 Task: In the sheet Budget Analysis ToolFont size of heading  18 Font style of dataoswald 'Font size of data '9 Alignment of headline & dataAlign center.   Fill color in heading, Red Font color of dataIn the sheet   Rise Sales templetes   book
Action: Mouse moved to (118, 60)
Screenshot: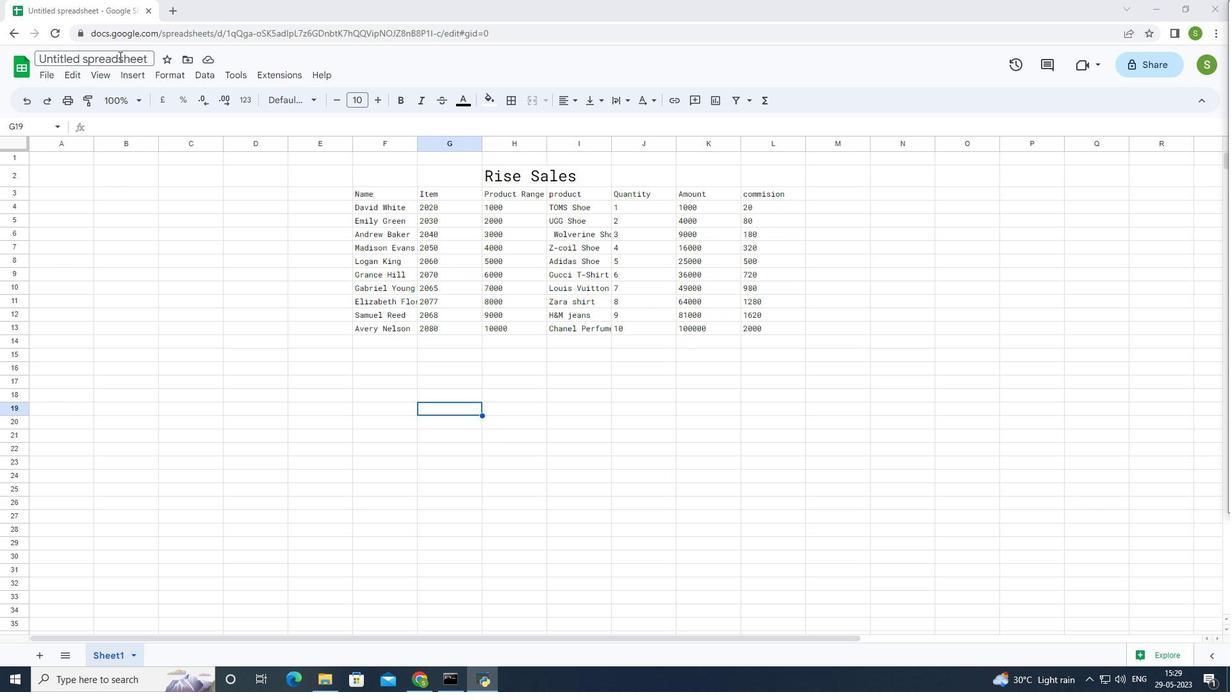 
Action: Mouse pressed left at (118, 60)
Screenshot: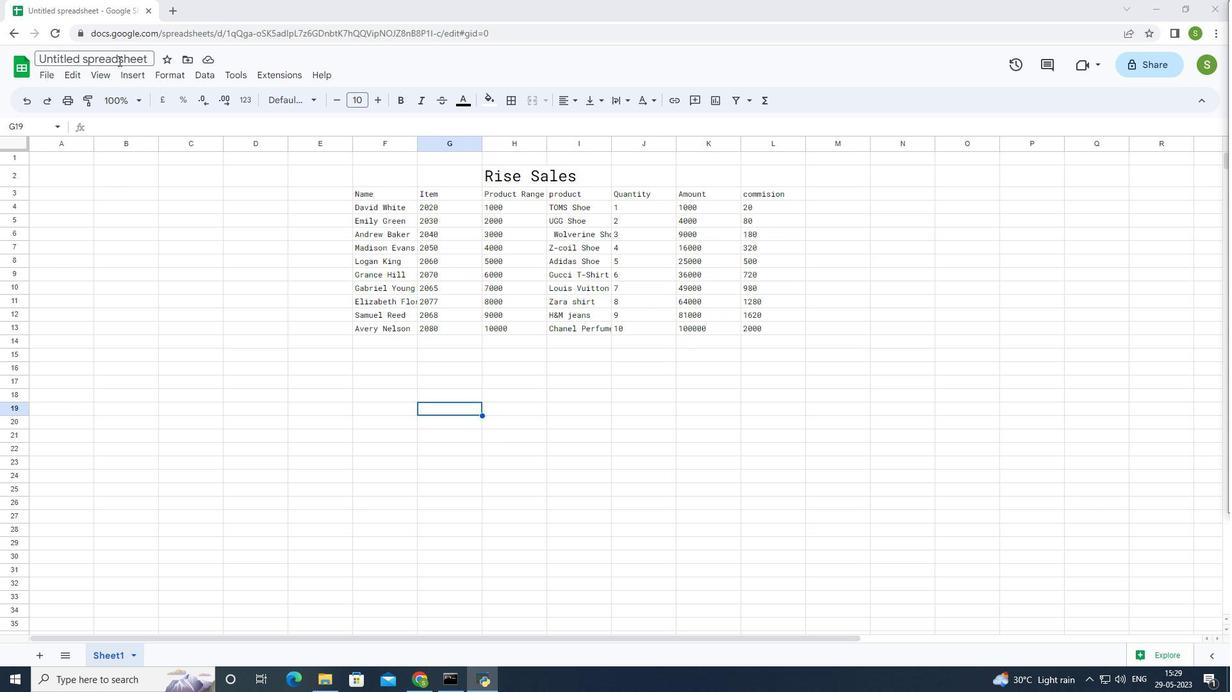 
Action: Mouse moved to (164, 72)
Screenshot: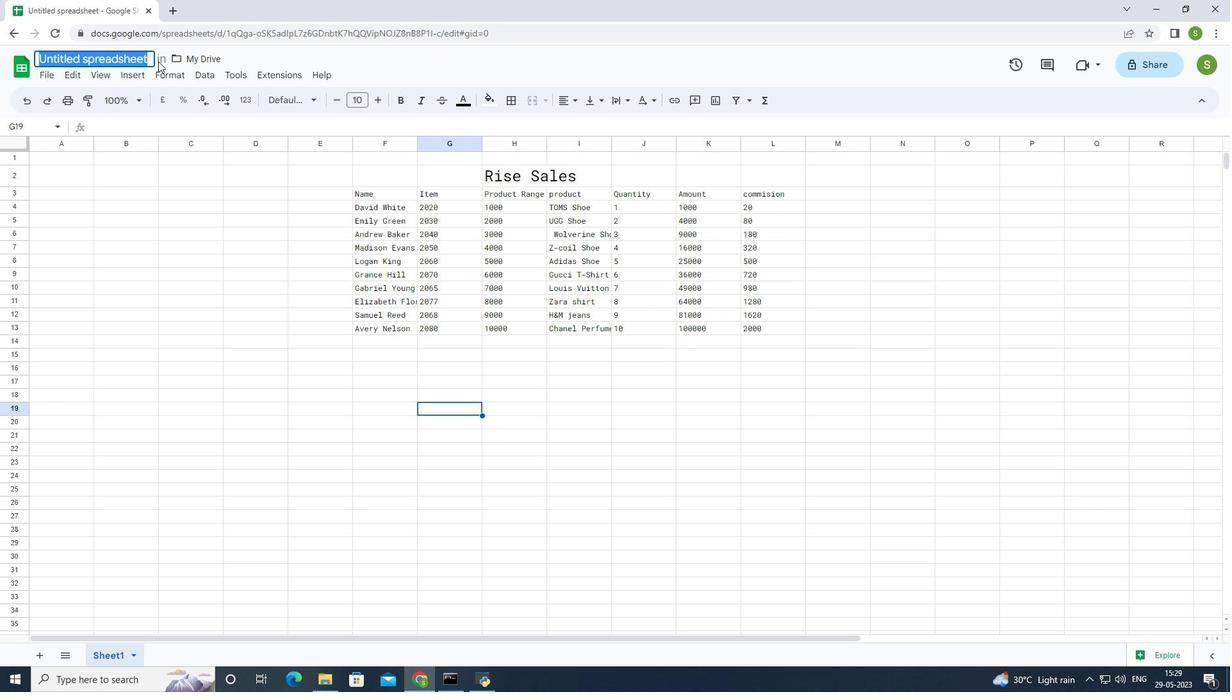 
Action: Key pressed <Key.shift>Budget<Key.space><Key.shift>Analysis<Key.enter>
Screenshot: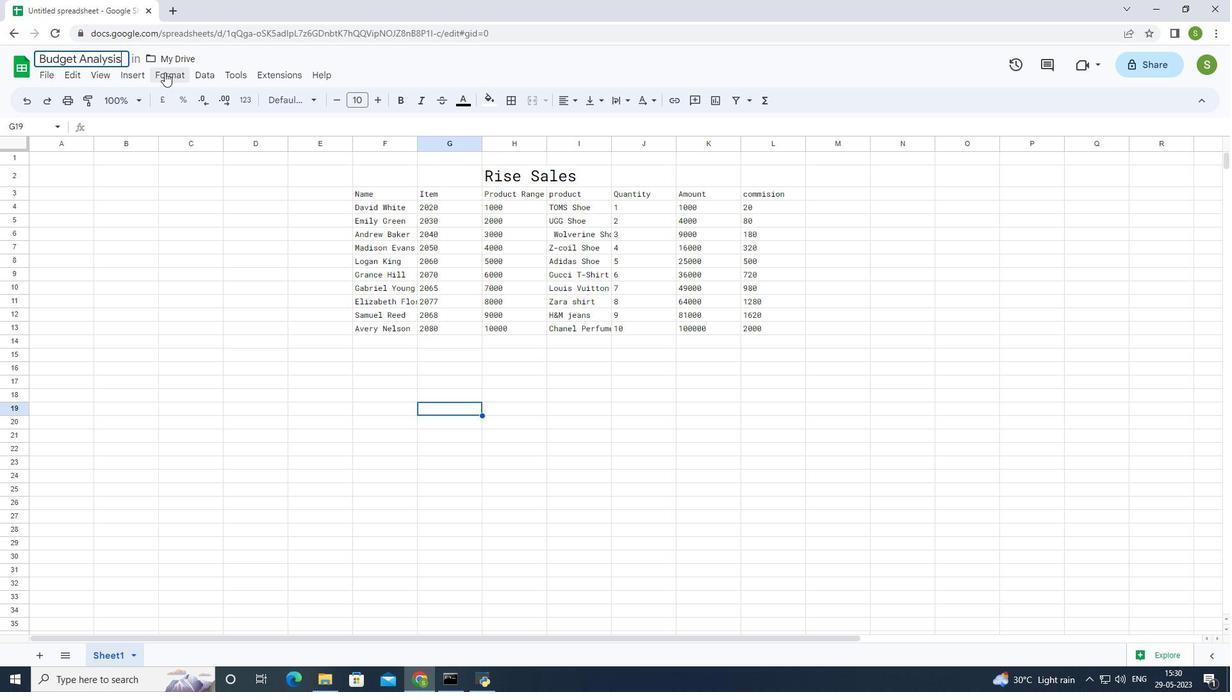 
Action: Mouse moved to (526, 178)
Screenshot: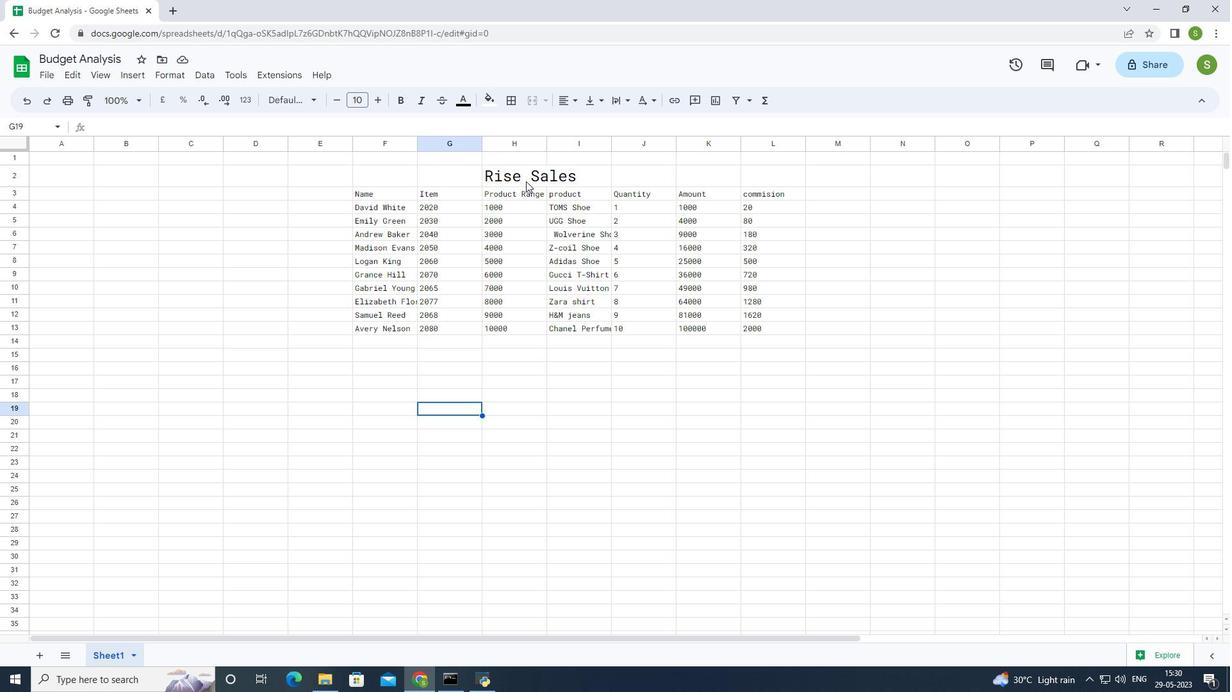 
Action: Mouse pressed left at (526, 178)
Screenshot: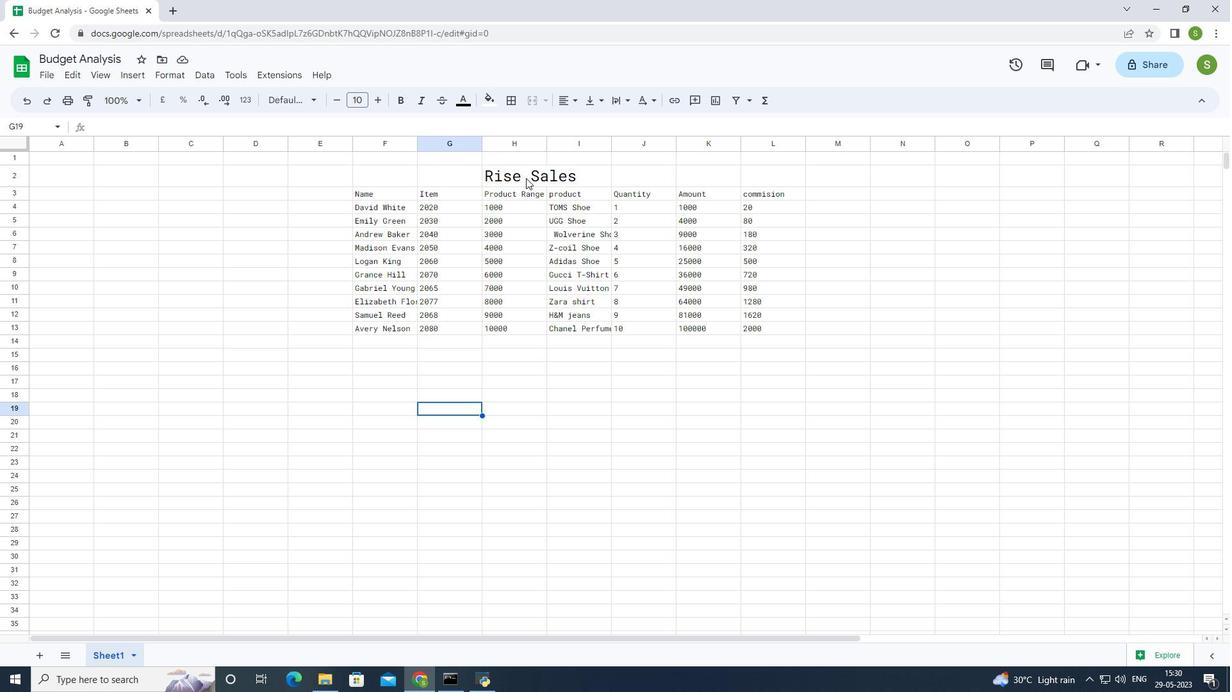 
Action: Mouse moved to (522, 244)
Screenshot: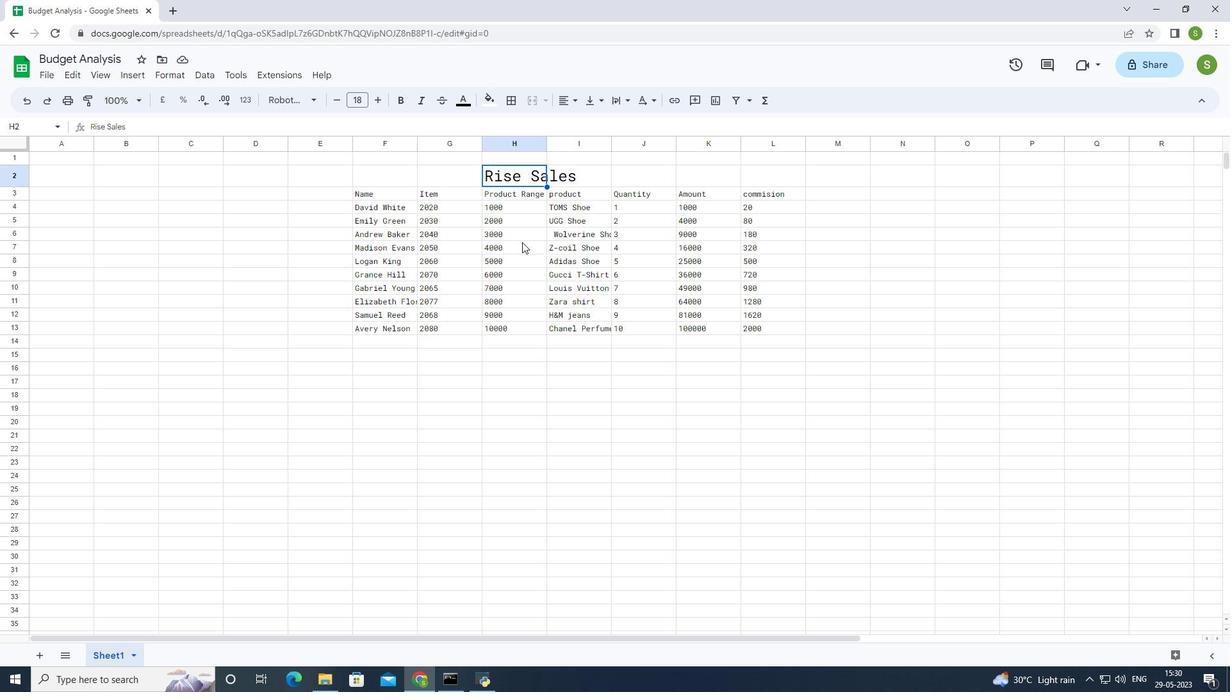 
Action: Mouse pressed left at (522, 244)
Screenshot: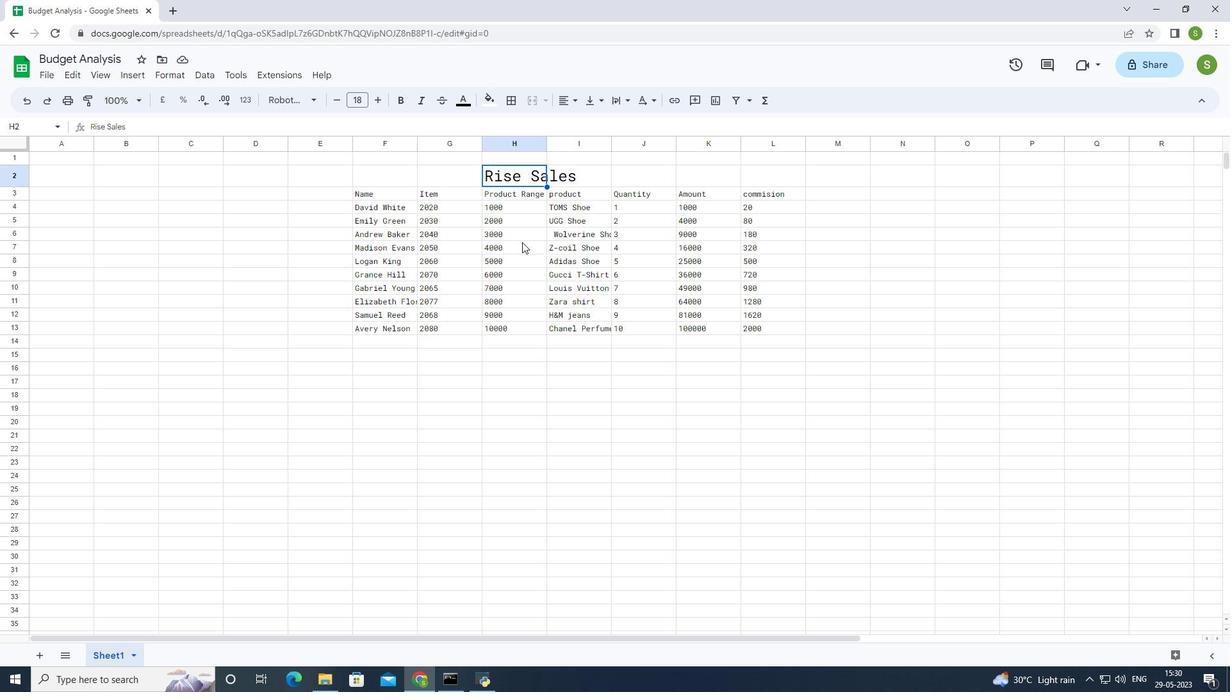 
Action: Mouse moved to (367, 193)
Screenshot: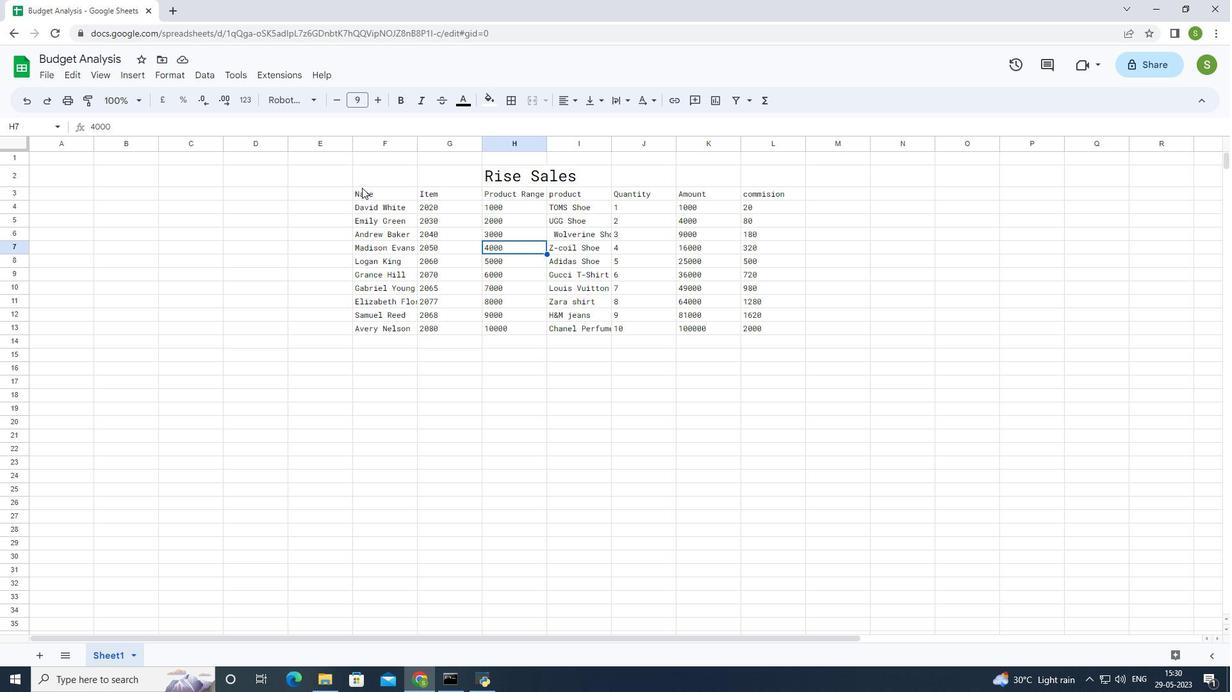 
Action: Mouse pressed left at (367, 193)
Screenshot: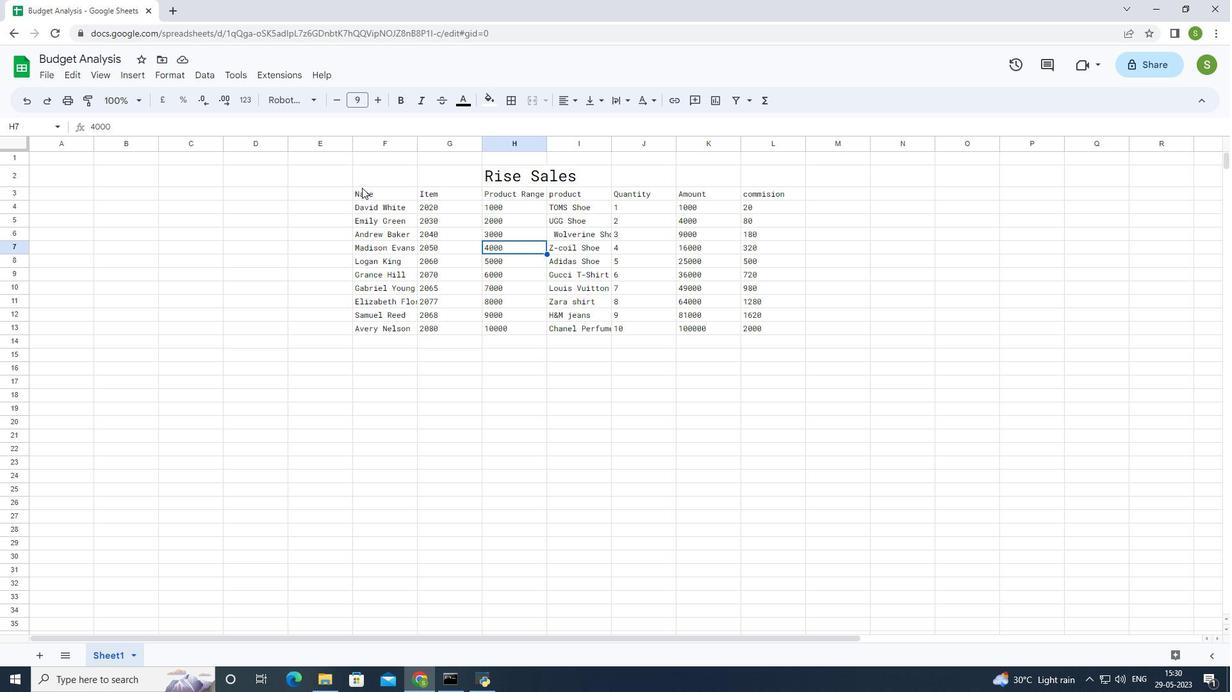 
Action: Mouse moved to (571, 92)
Screenshot: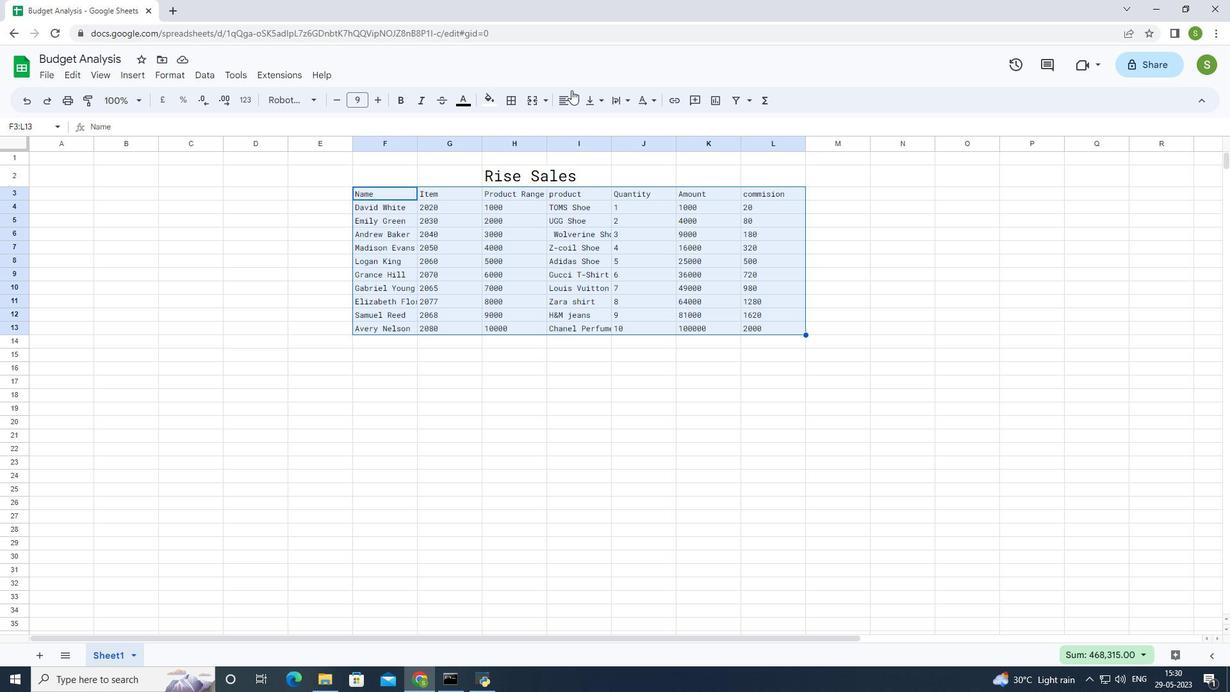 
Action: Mouse pressed left at (571, 92)
Screenshot: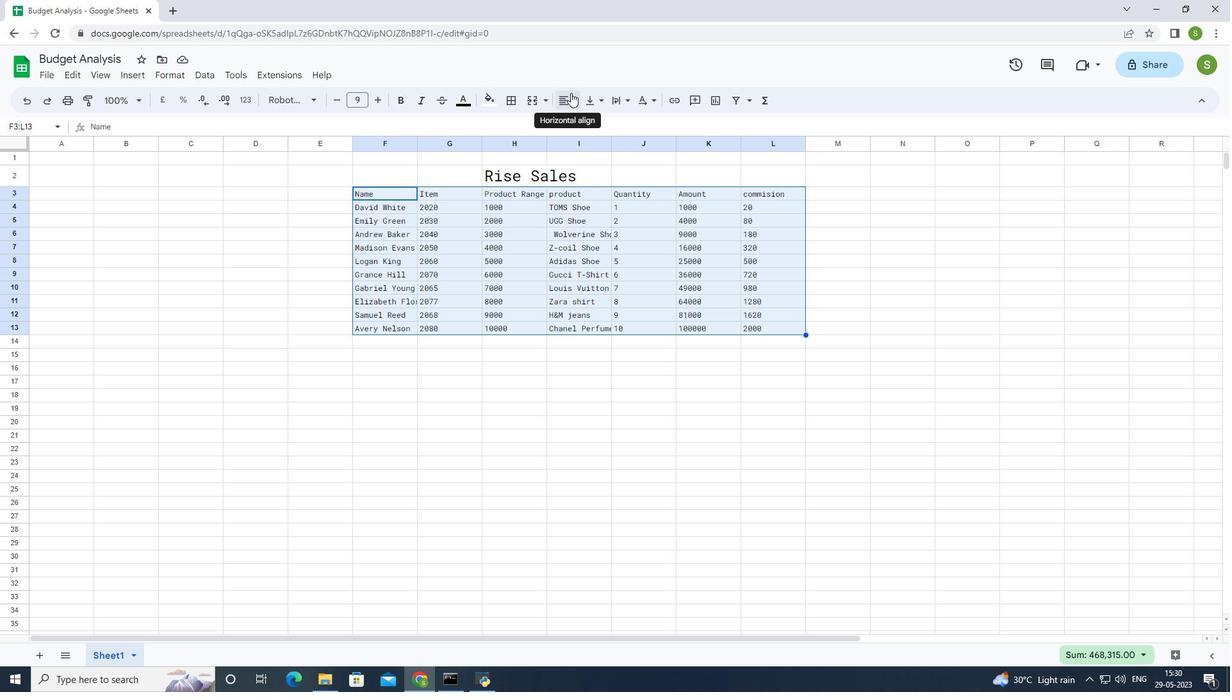 
Action: Mouse moved to (585, 121)
Screenshot: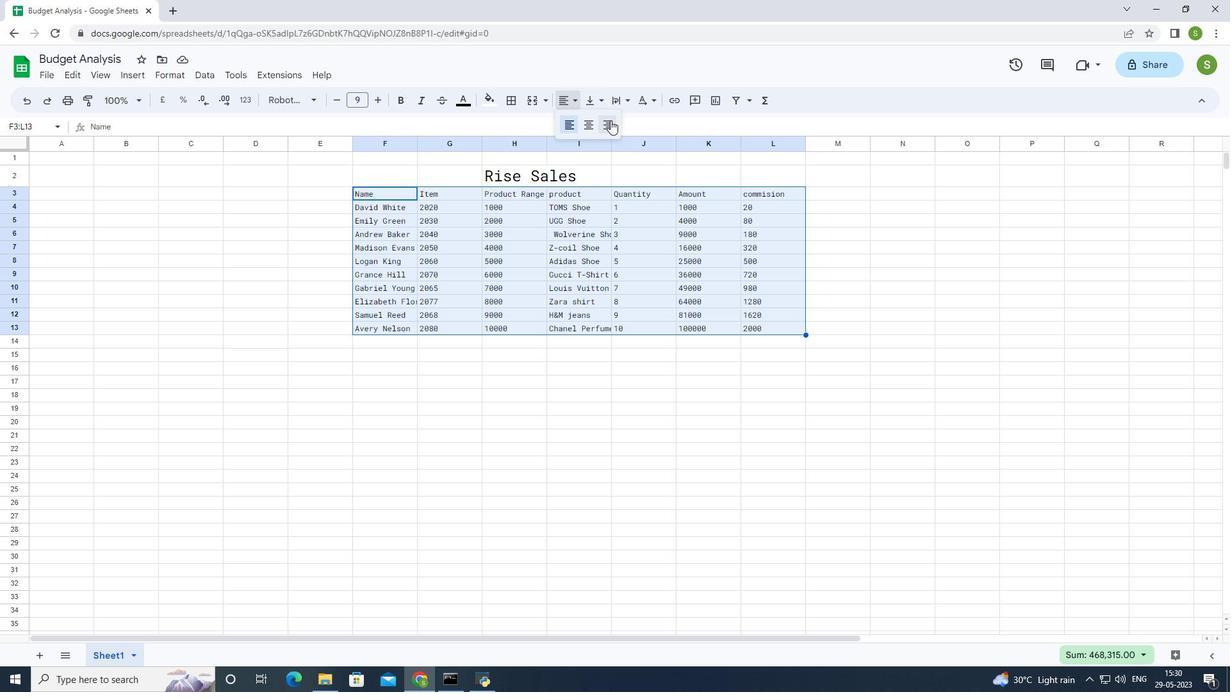 
Action: Mouse pressed left at (585, 121)
Screenshot: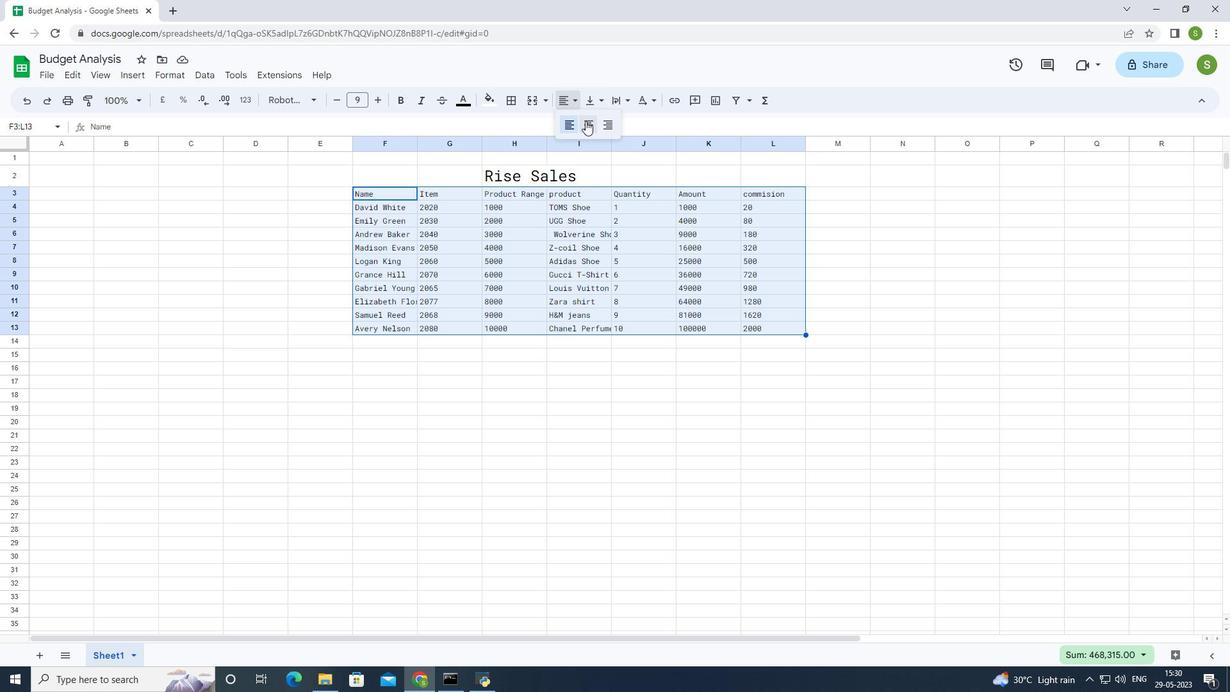 
Action: Mouse moved to (549, 180)
Screenshot: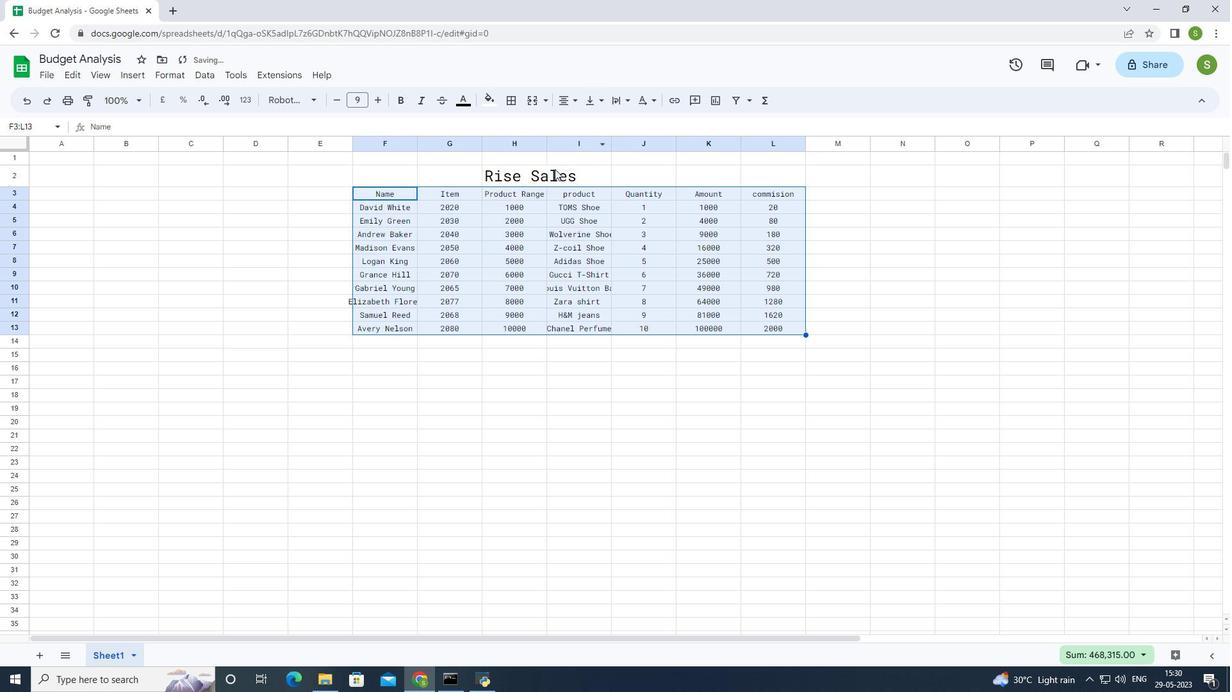 
Action: Mouse pressed left at (549, 180)
Screenshot: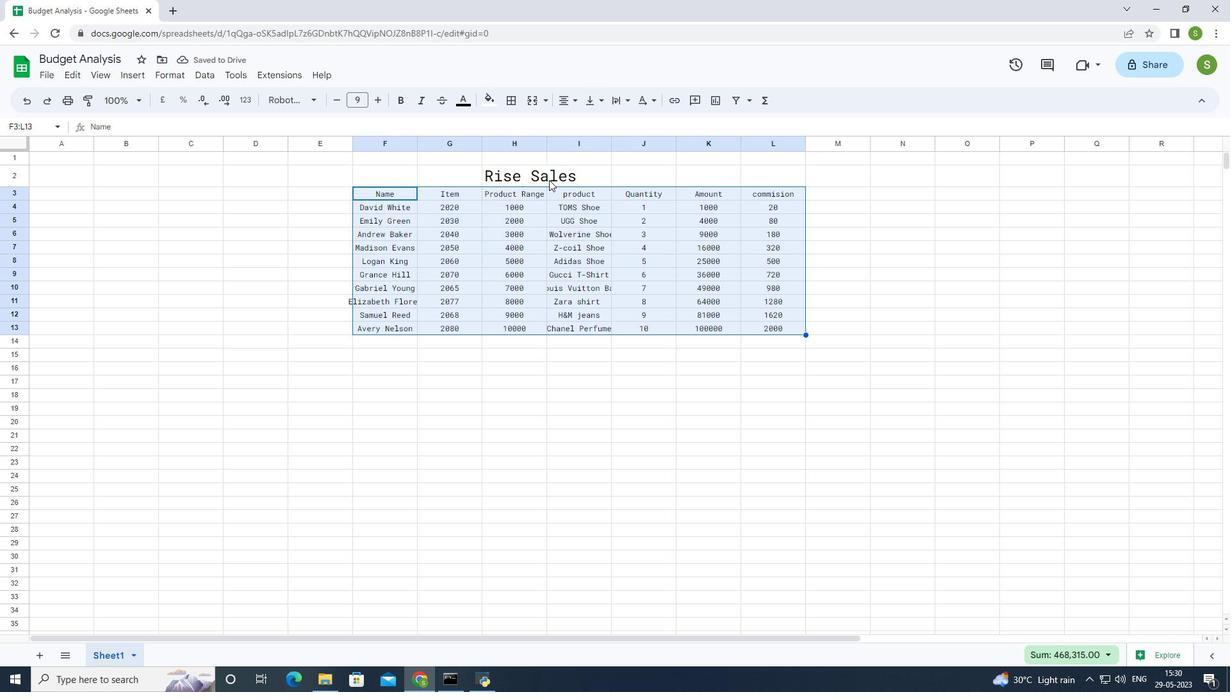 
Action: Mouse moved to (485, 167)
Screenshot: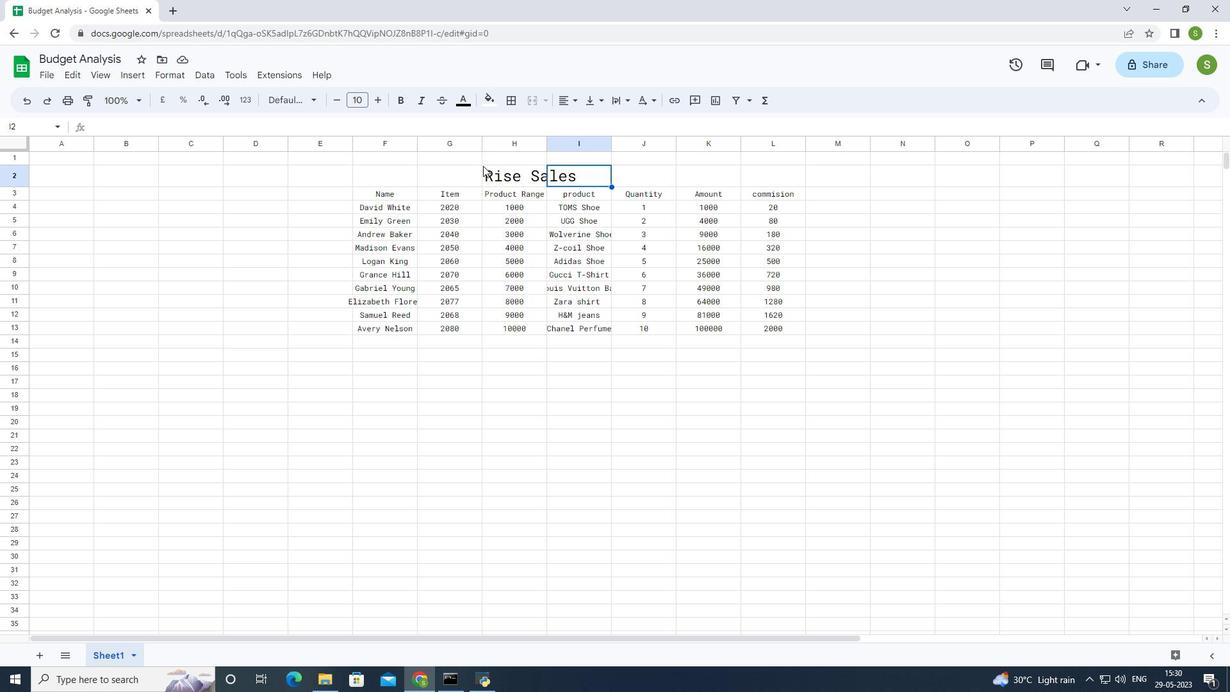 
Action: Mouse pressed left at (485, 167)
Screenshot: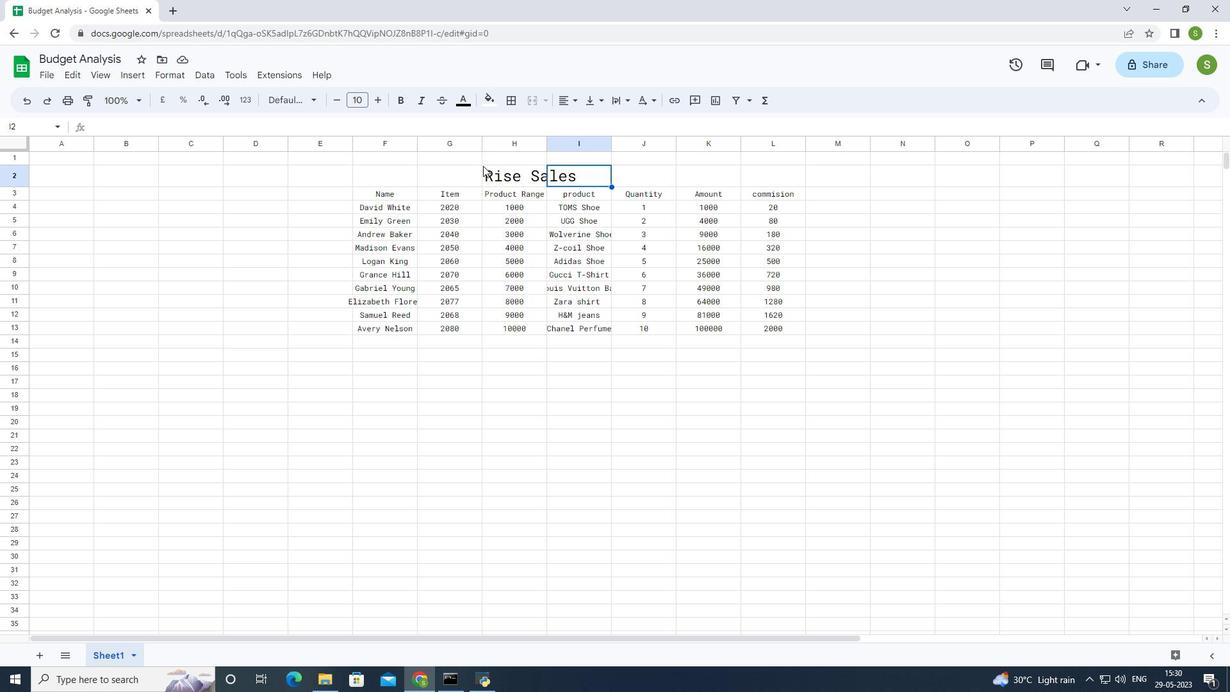 
Action: Mouse moved to (464, 95)
Screenshot: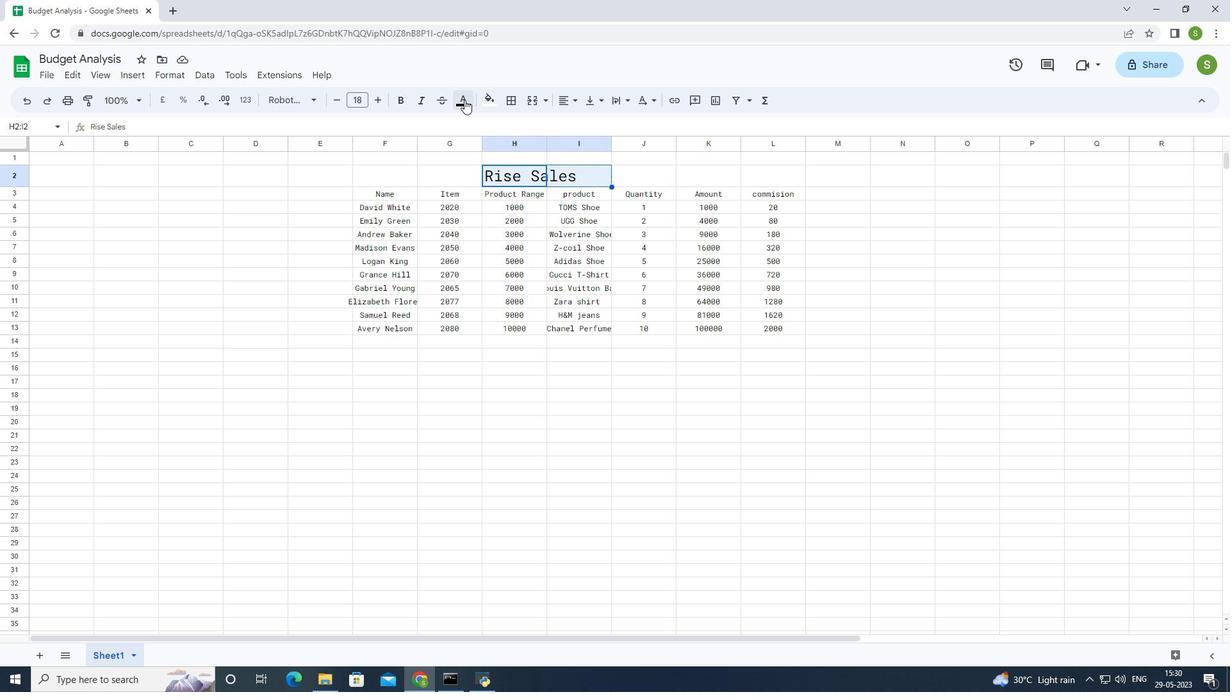 
Action: Mouse pressed left at (464, 95)
Screenshot: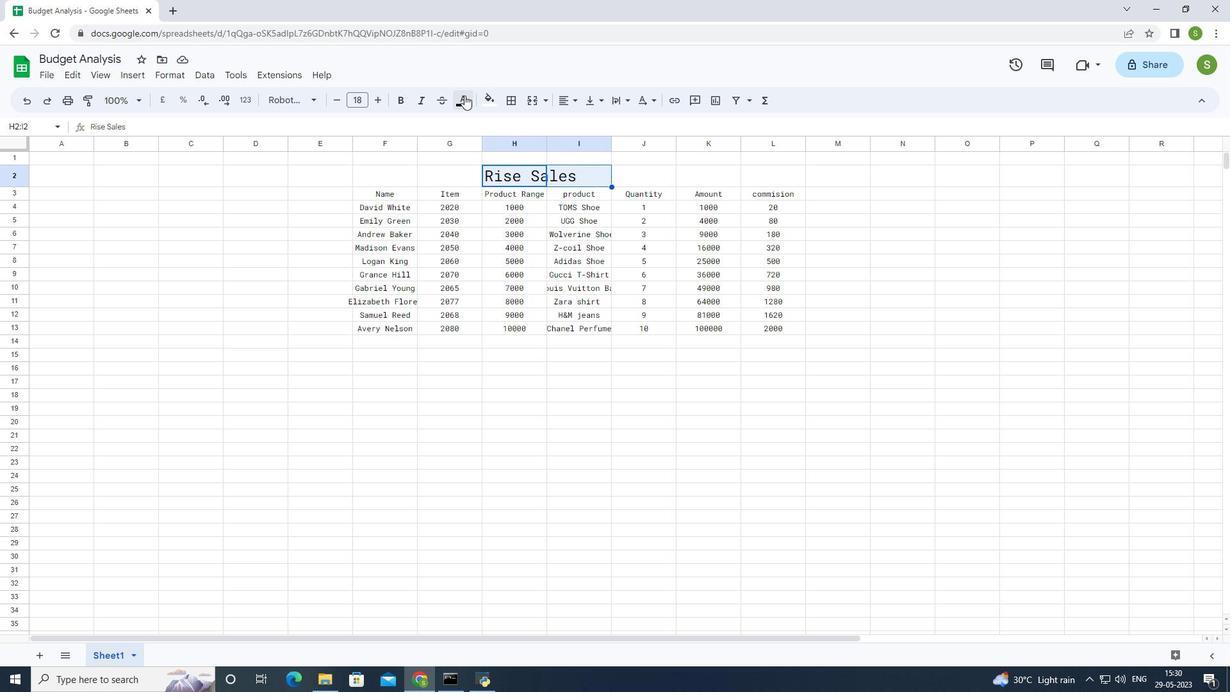 
Action: Mouse moved to (480, 157)
Screenshot: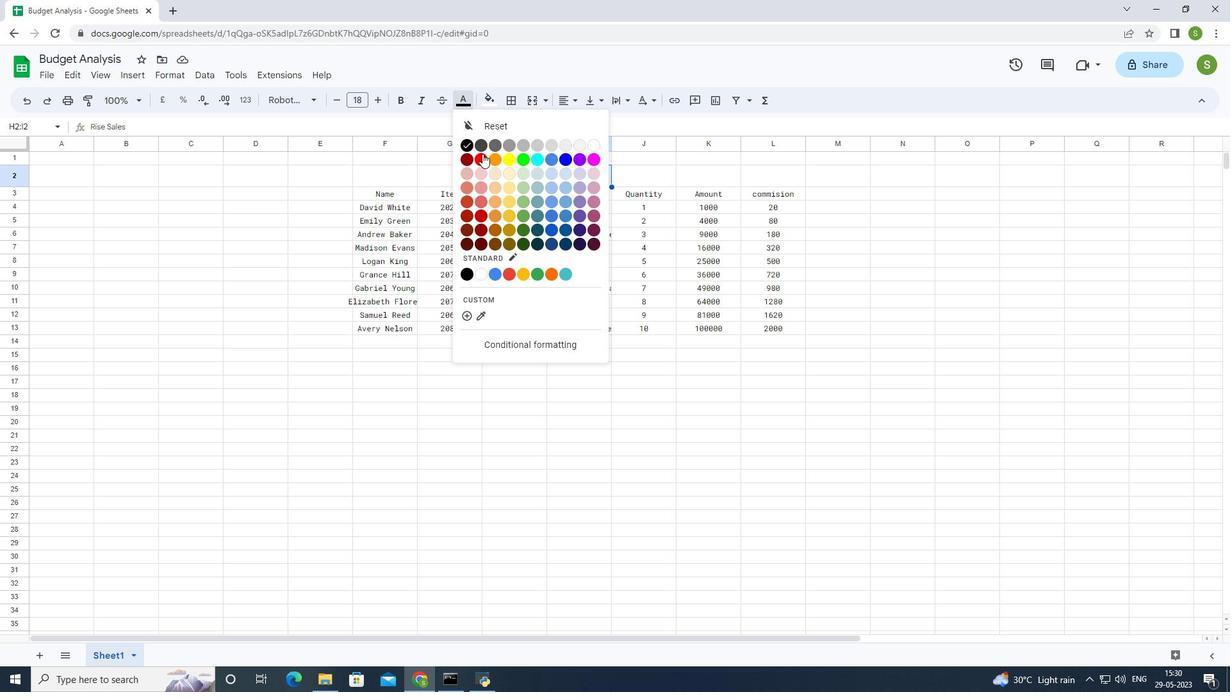 
Action: Mouse pressed left at (480, 157)
Screenshot: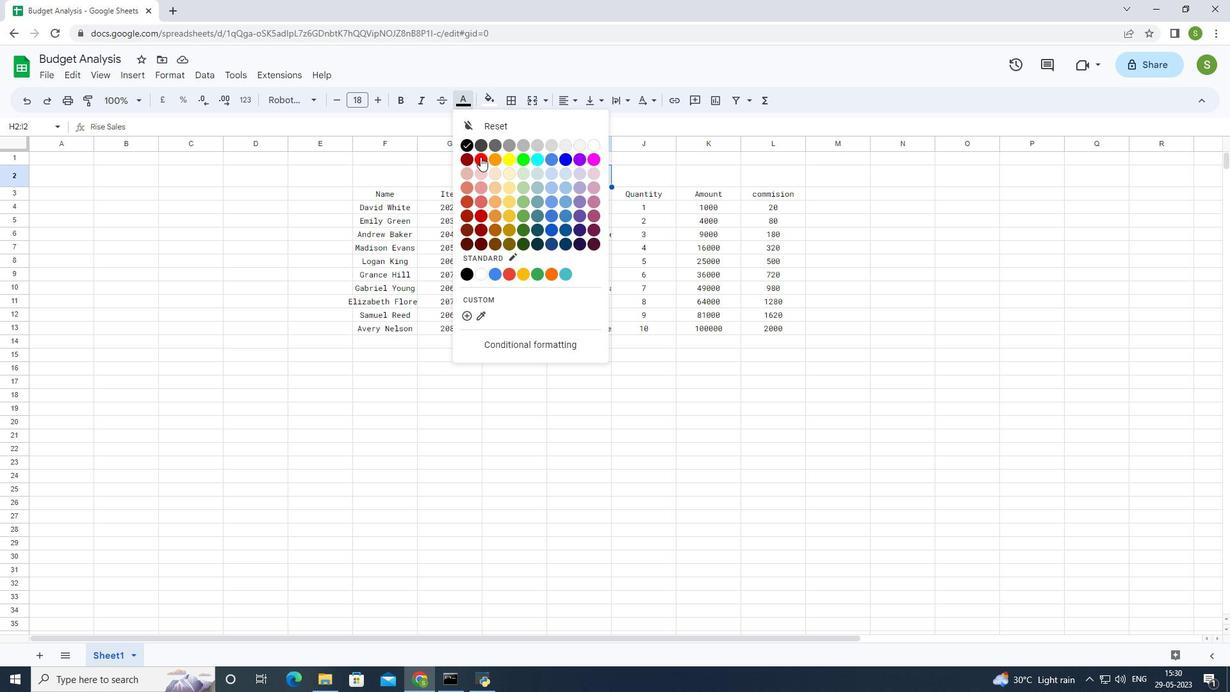 
Action: Mouse moved to (367, 193)
Screenshot: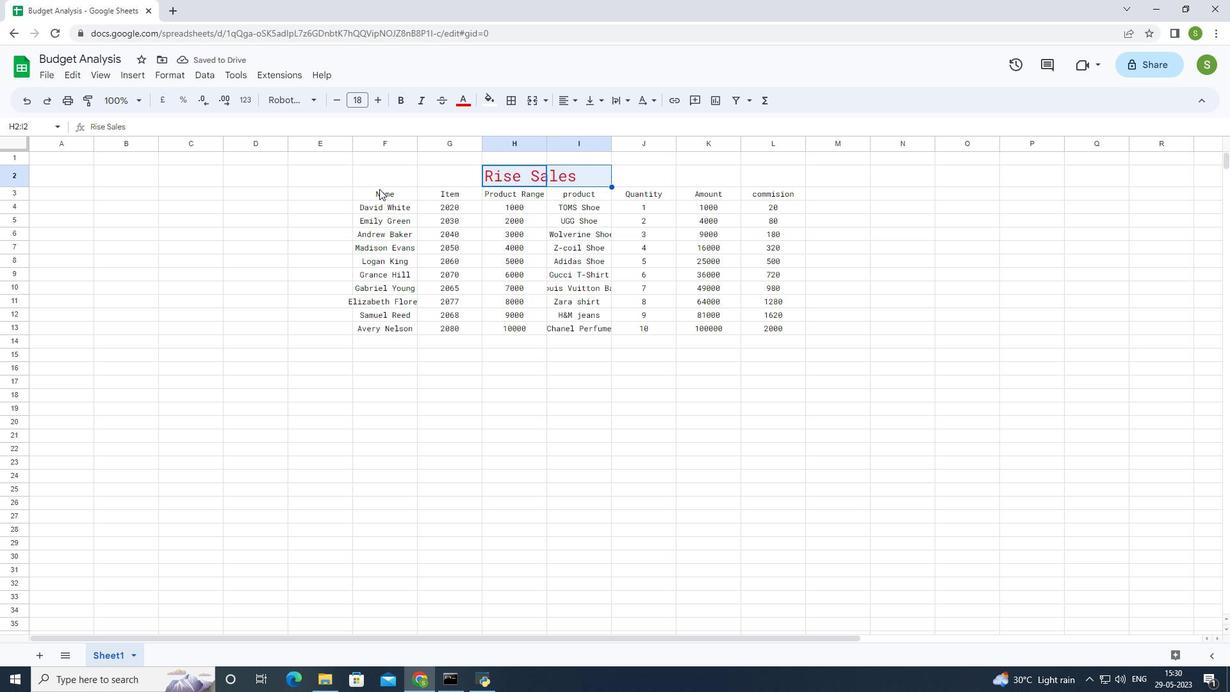 
Action: Mouse pressed left at (367, 193)
Screenshot: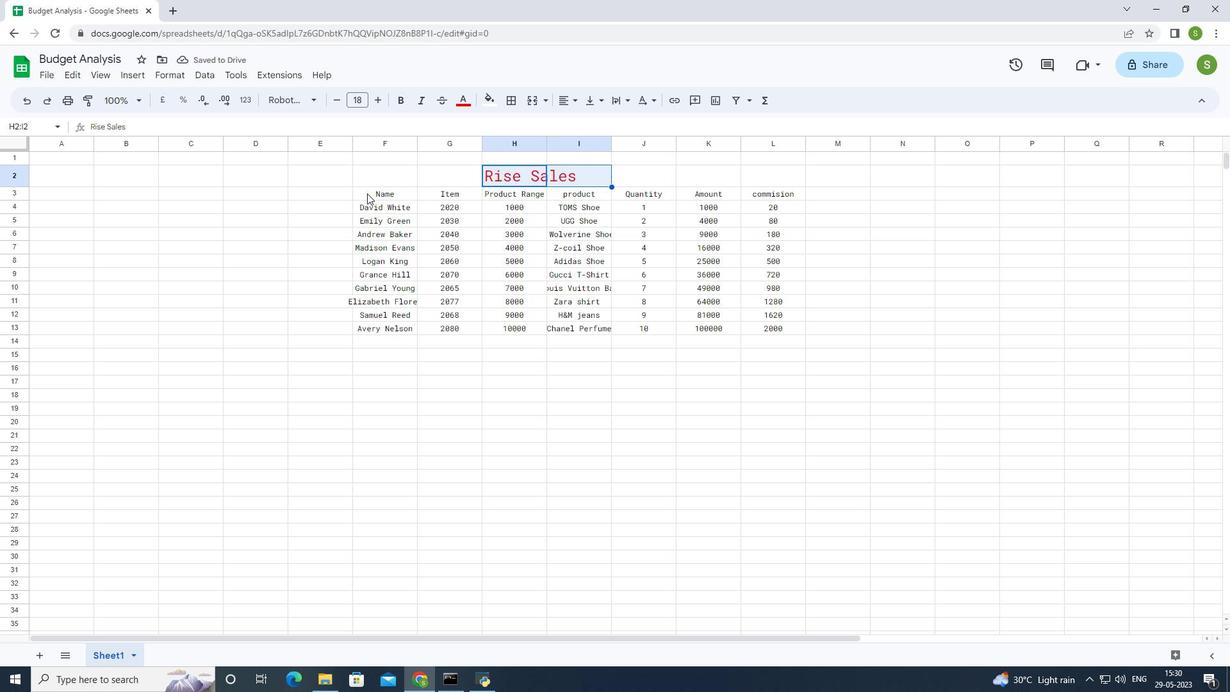 
Action: Mouse moved to (459, 92)
Screenshot: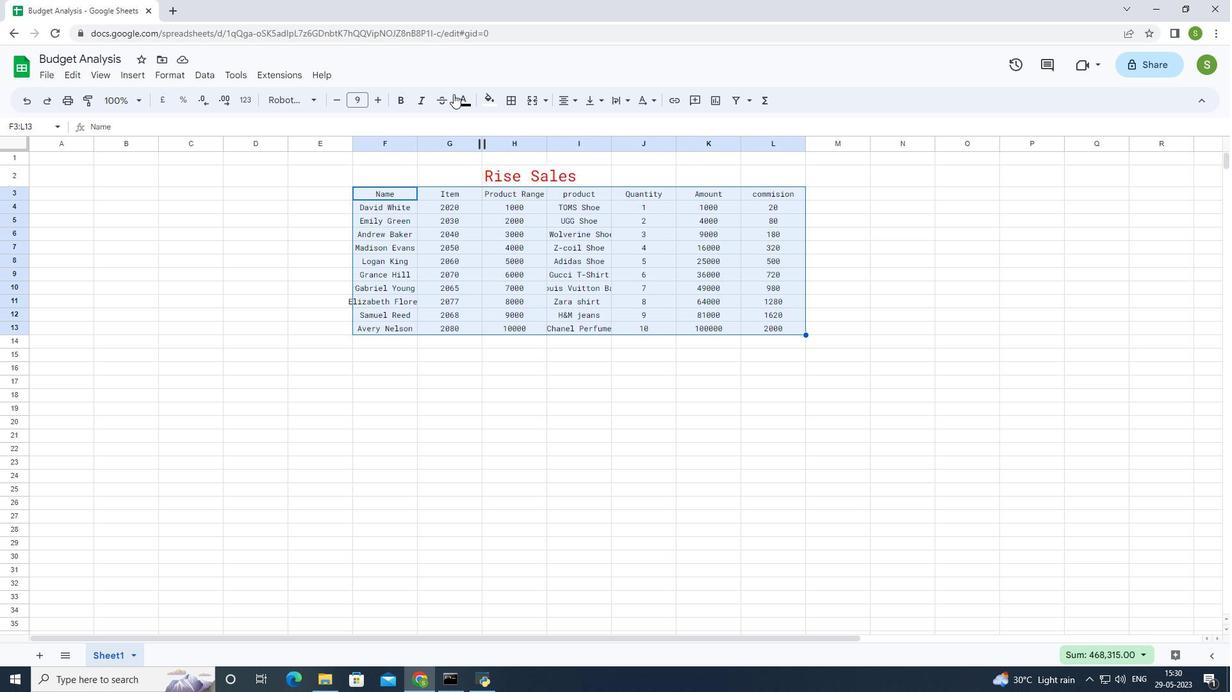 
Action: Mouse pressed left at (459, 92)
Screenshot: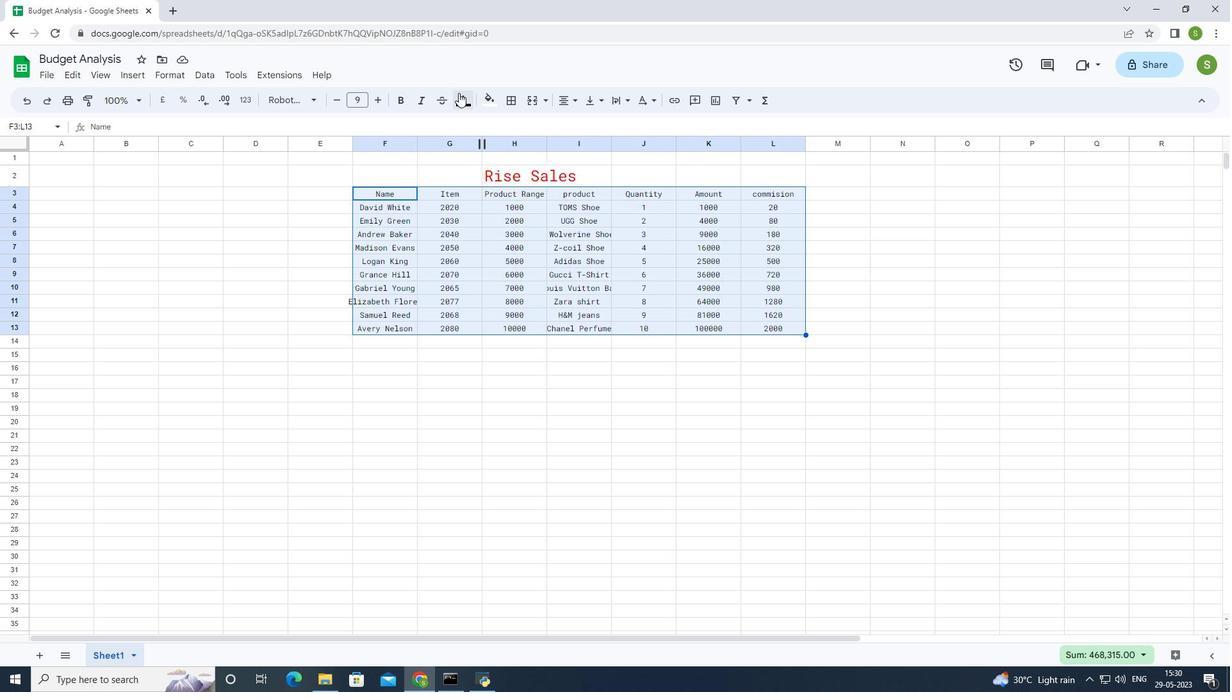 
Action: Mouse moved to (485, 158)
Screenshot: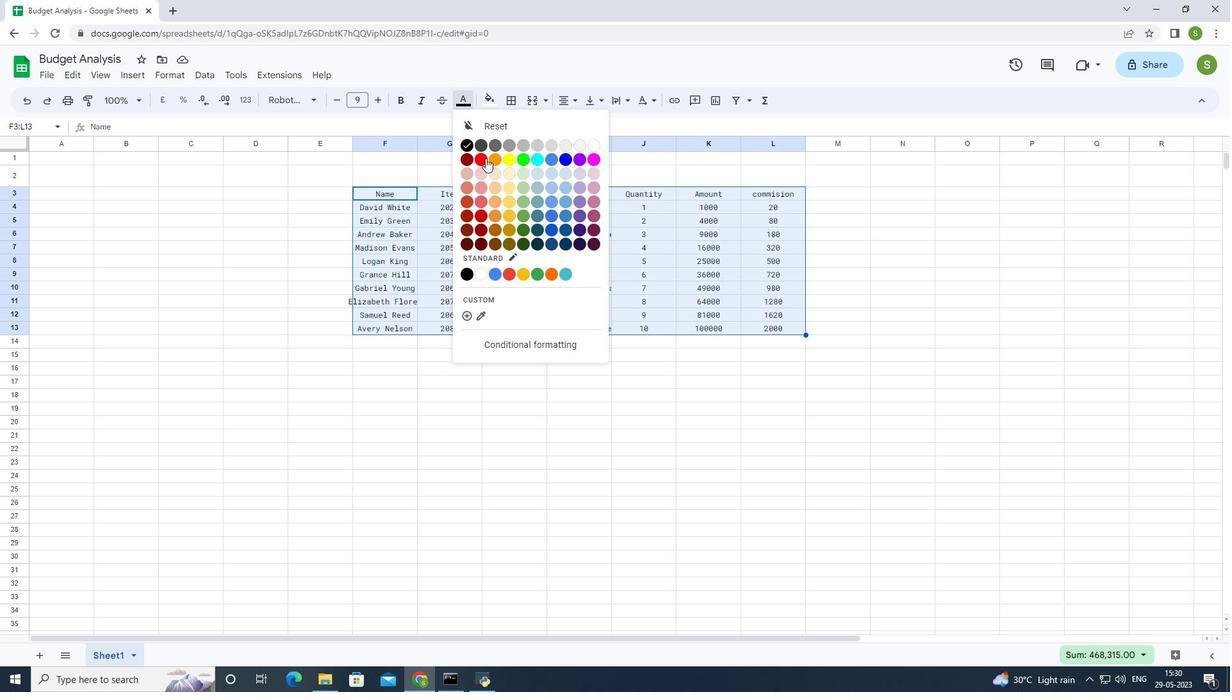
Action: Mouse pressed left at (485, 158)
Screenshot: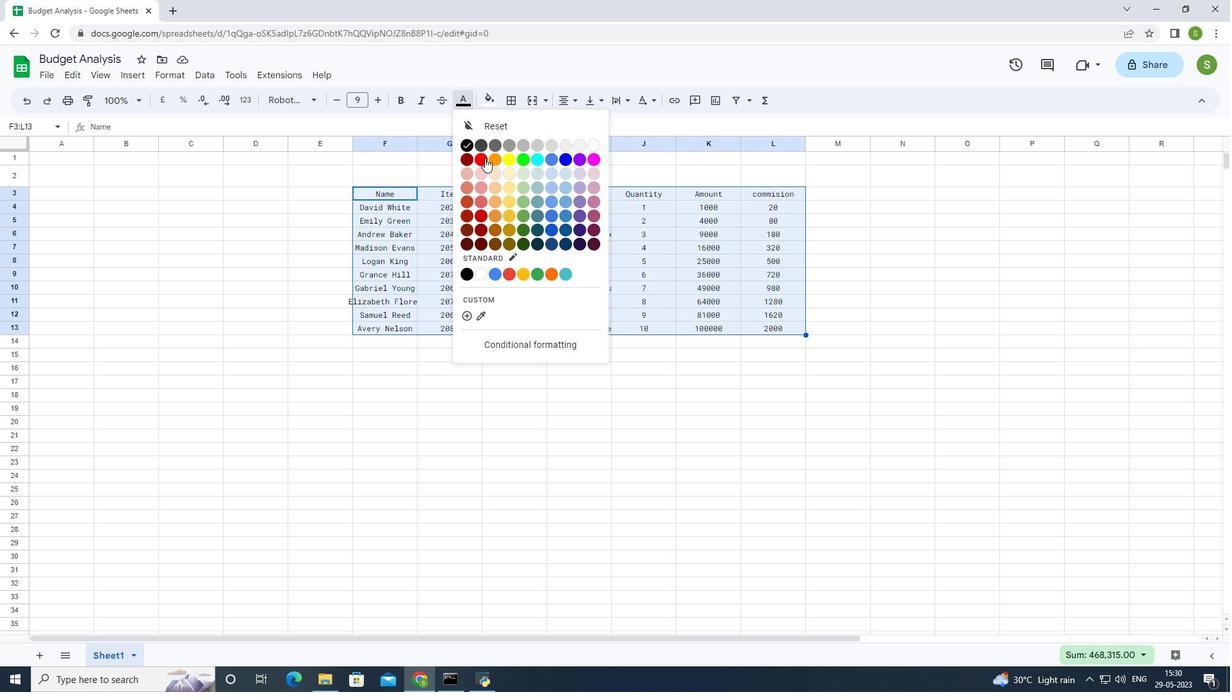 
Action: Mouse moved to (659, 281)
Screenshot: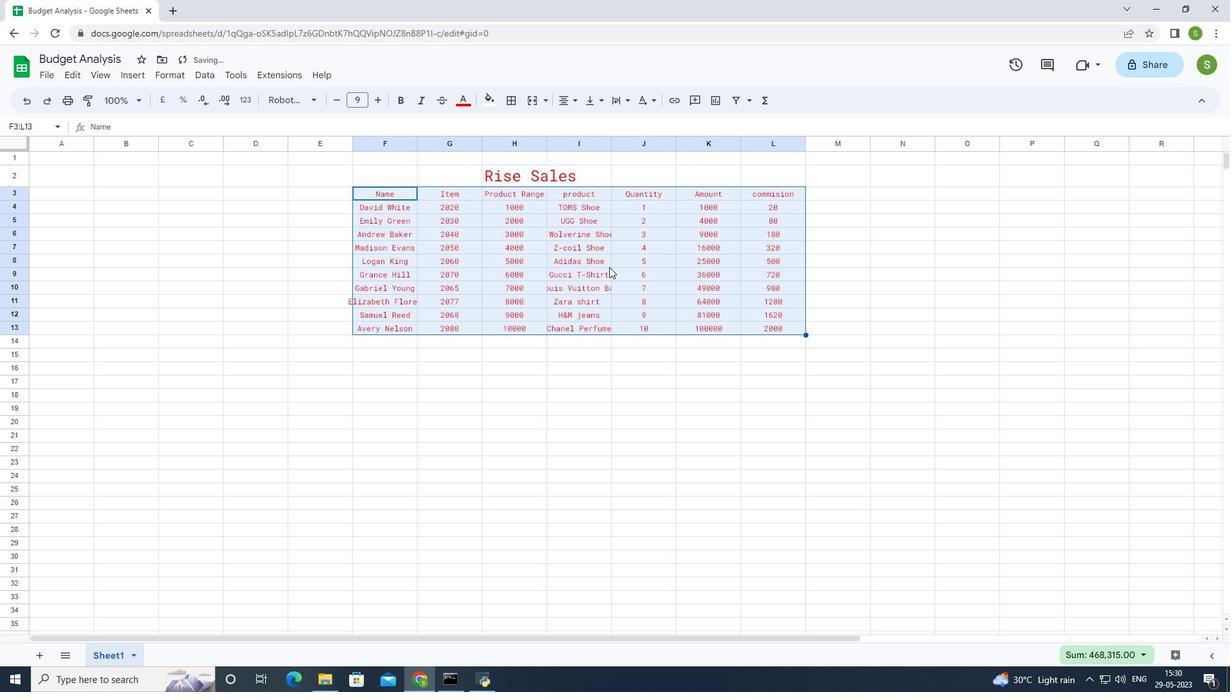 
Action: Mouse pressed left at (659, 281)
Screenshot: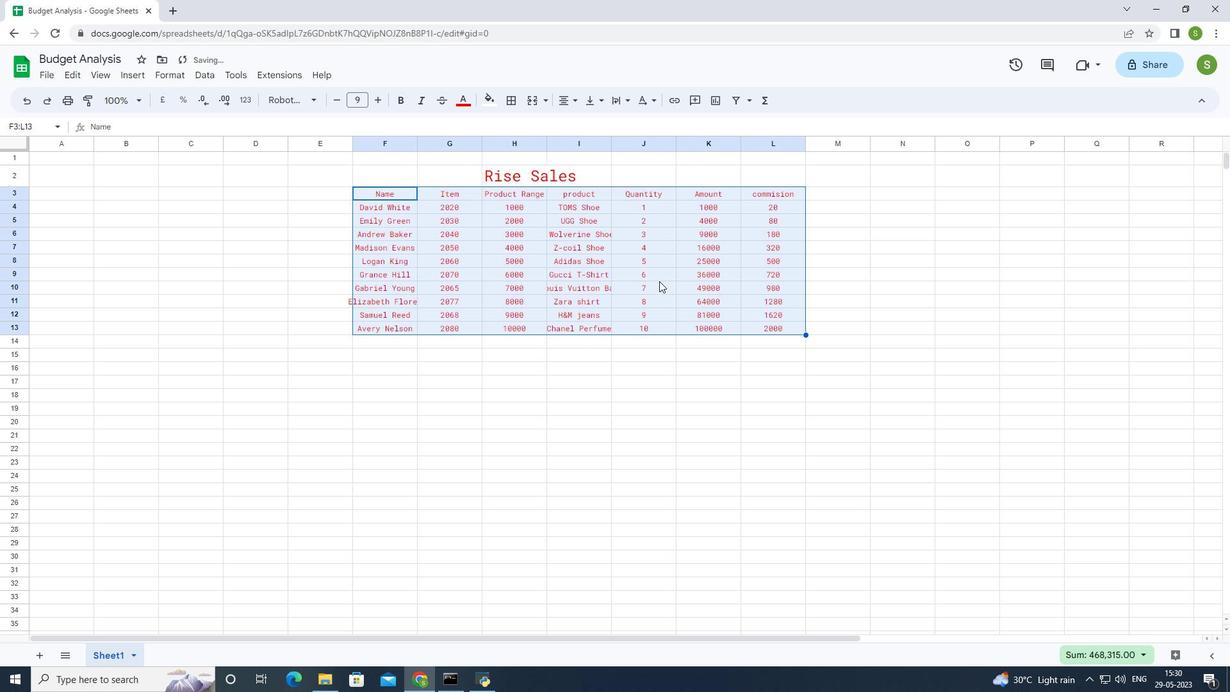 
Action: Mouse moved to (520, 515)
Screenshot: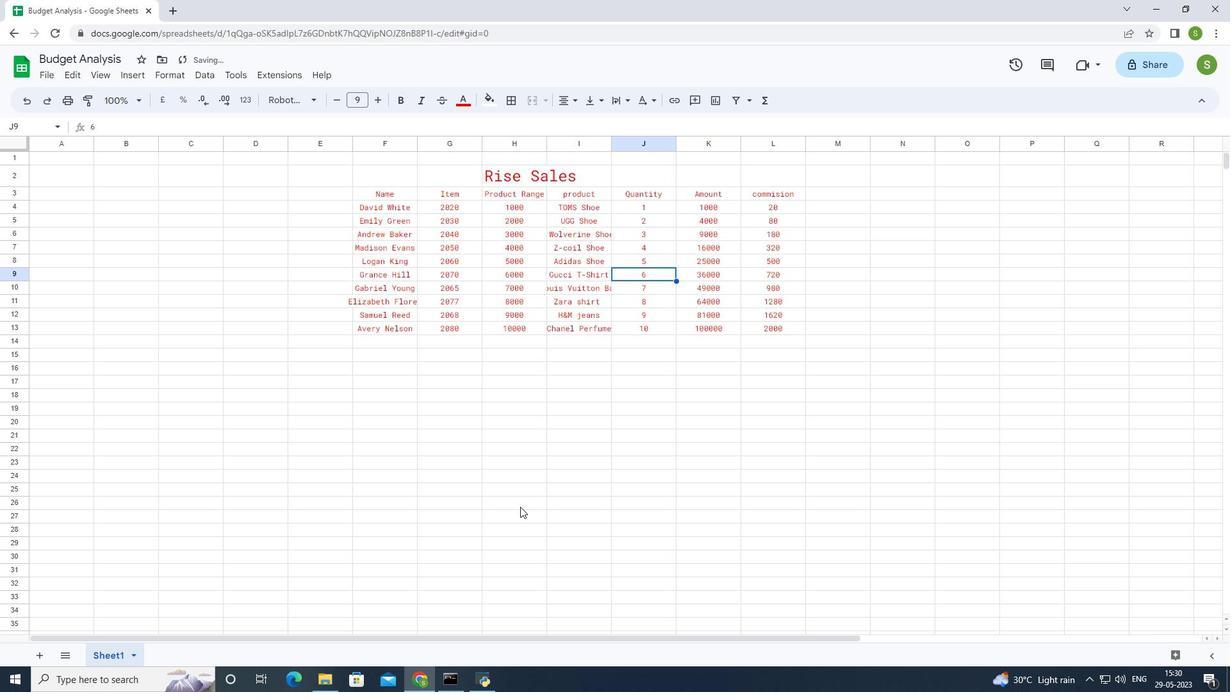 
Action: Mouse pressed left at (520, 515)
Screenshot: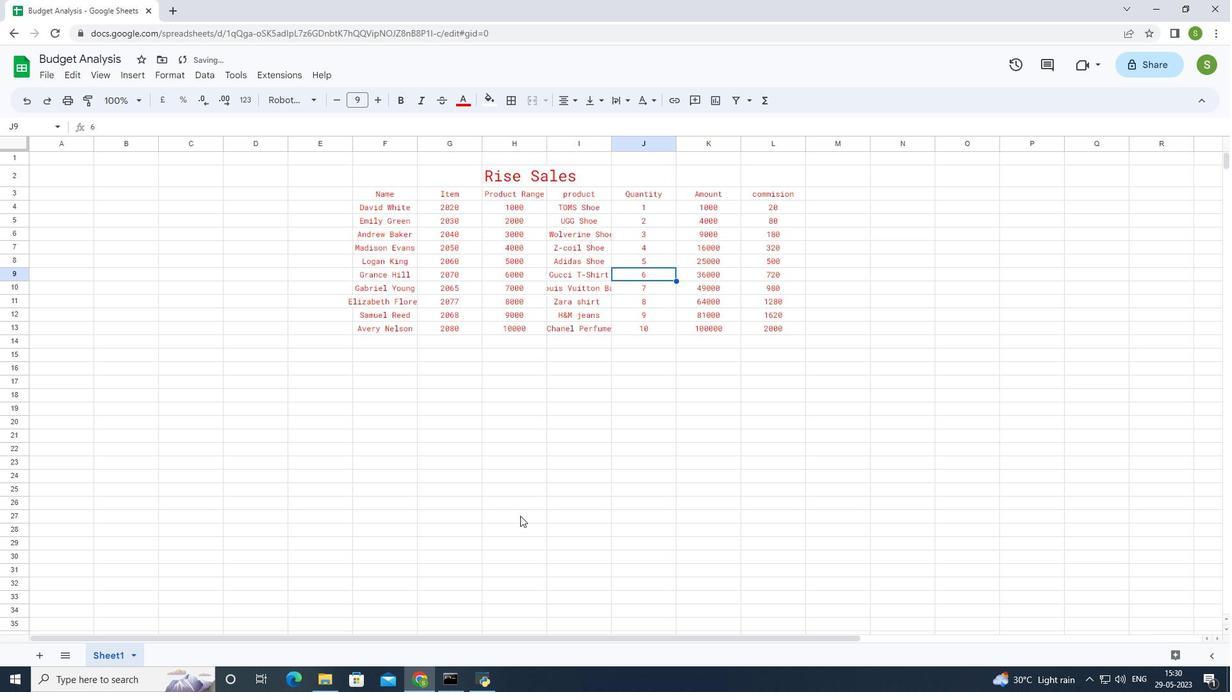 
Action: Mouse moved to (519, 502)
Screenshot: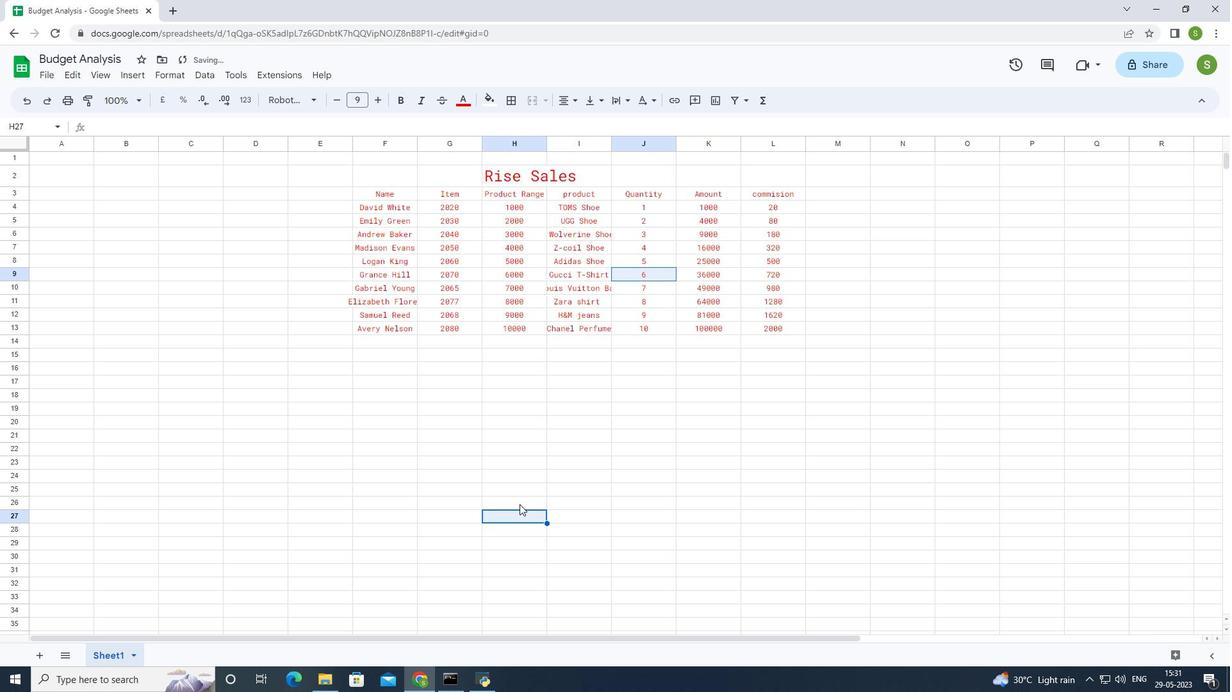 
Action: Key pressed ctrl+S
Screenshot: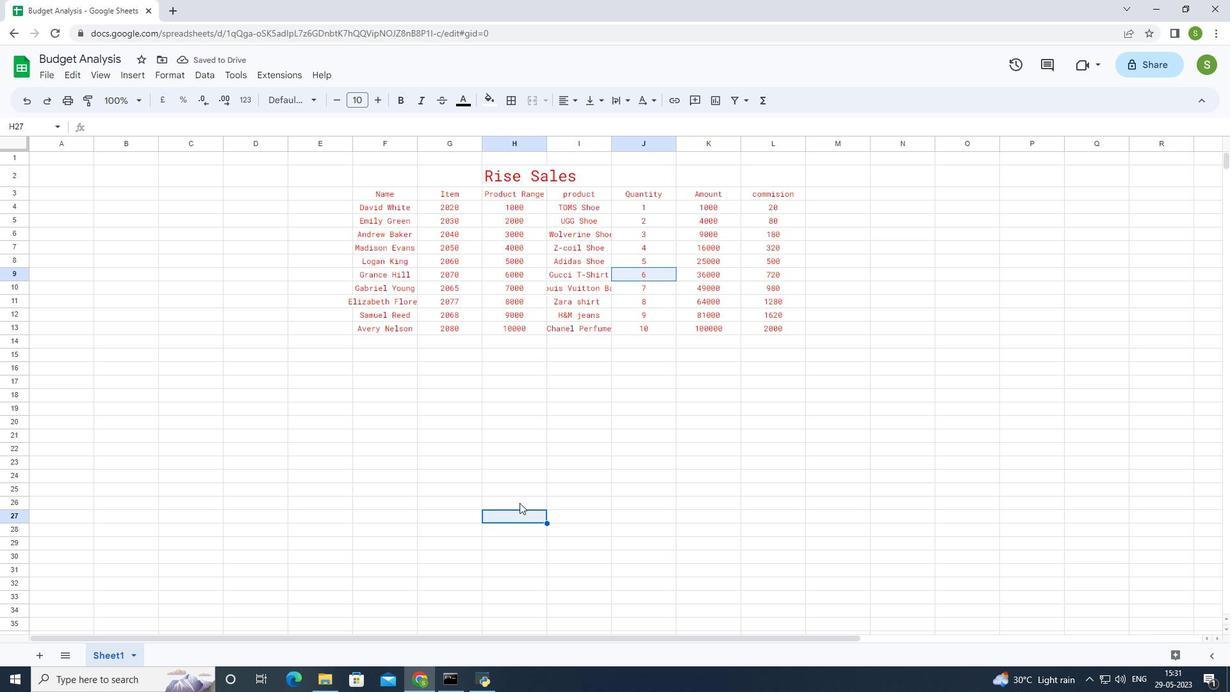 
Action: Mouse moved to (521, 490)
Screenshot: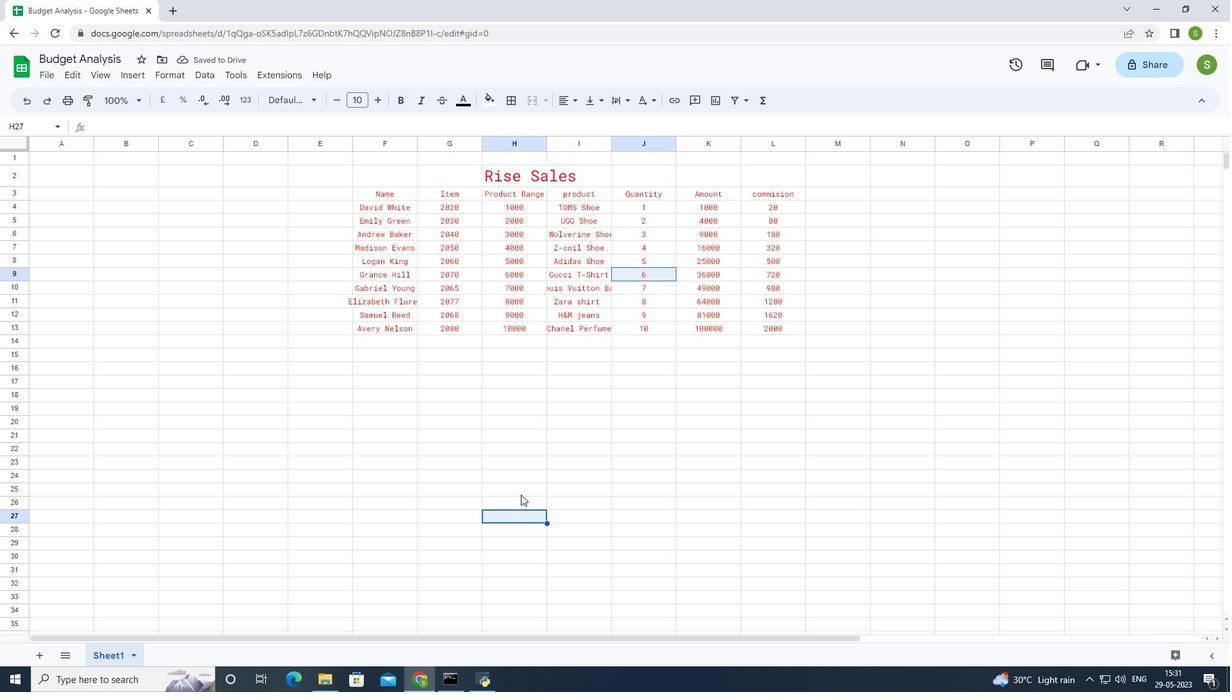 
Action: Key pressed <'\x13'><'\x13'><'\x13'><'\x13'><'\x13'><'\x13'><'\x13'><'\x13'><'\x13'><'\x13'>
Screenshot: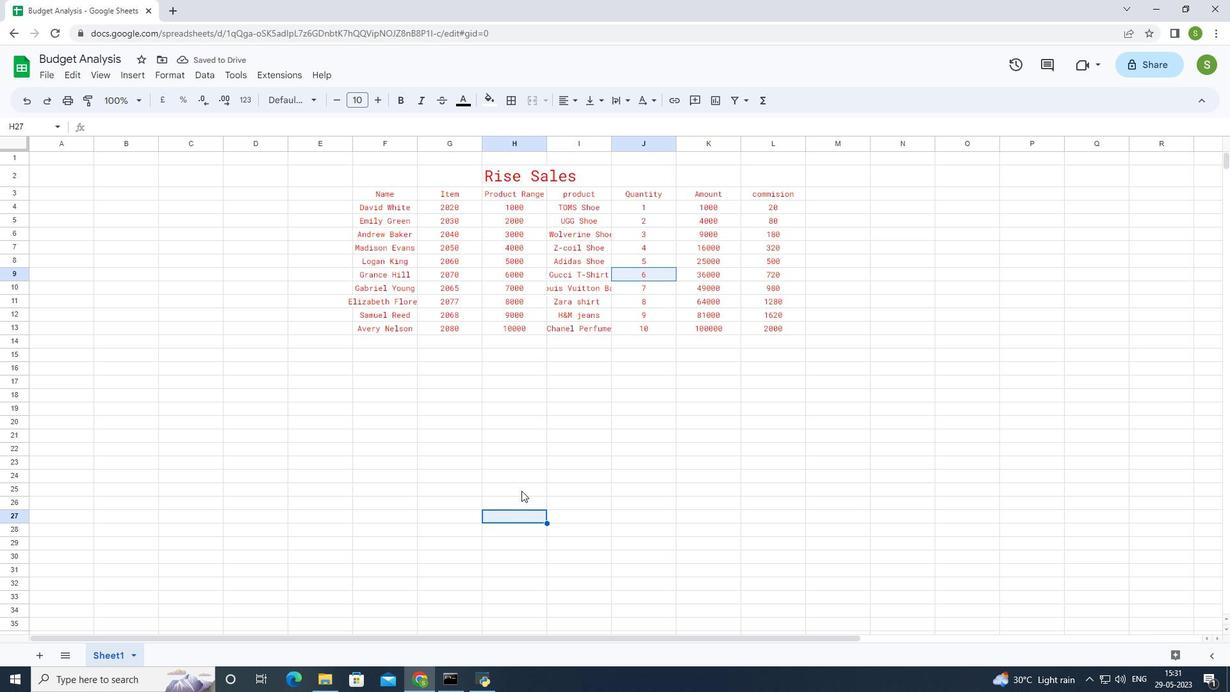 
Action: Mouse moved to (524, 483)
Screenshot: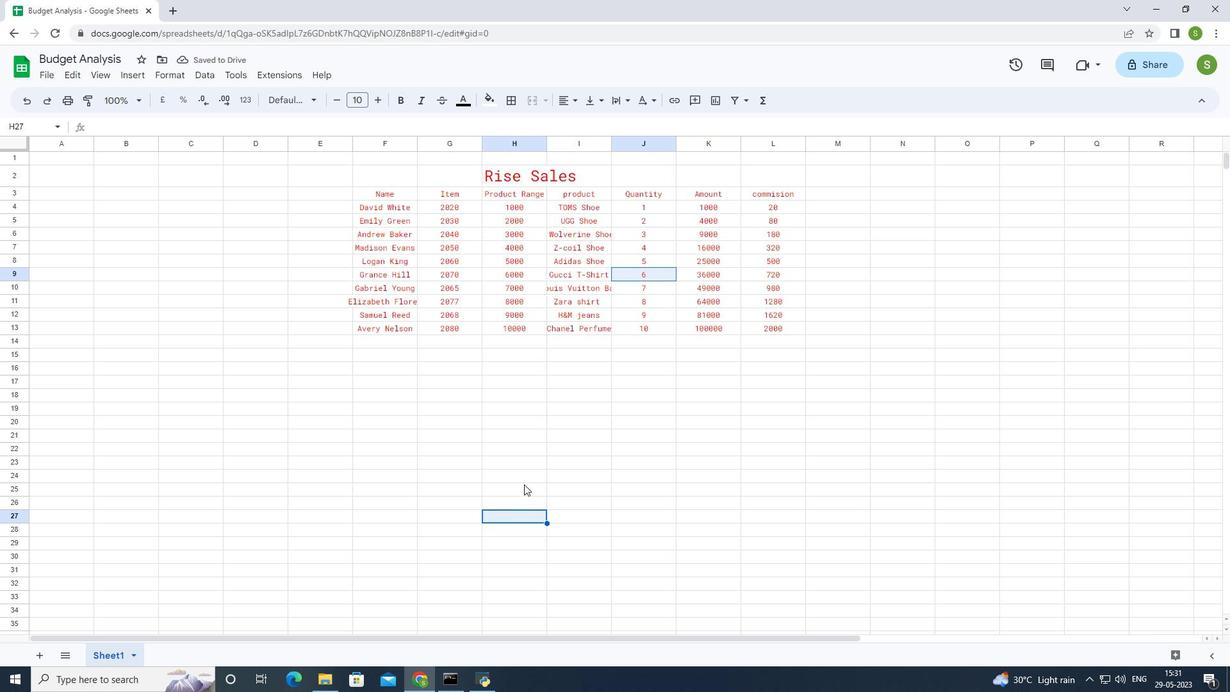 
